 Task: Edit the buffer time to 1 hour 30 minutes after the event.
Action: Mouse moved to (553, 326)
Screenshot: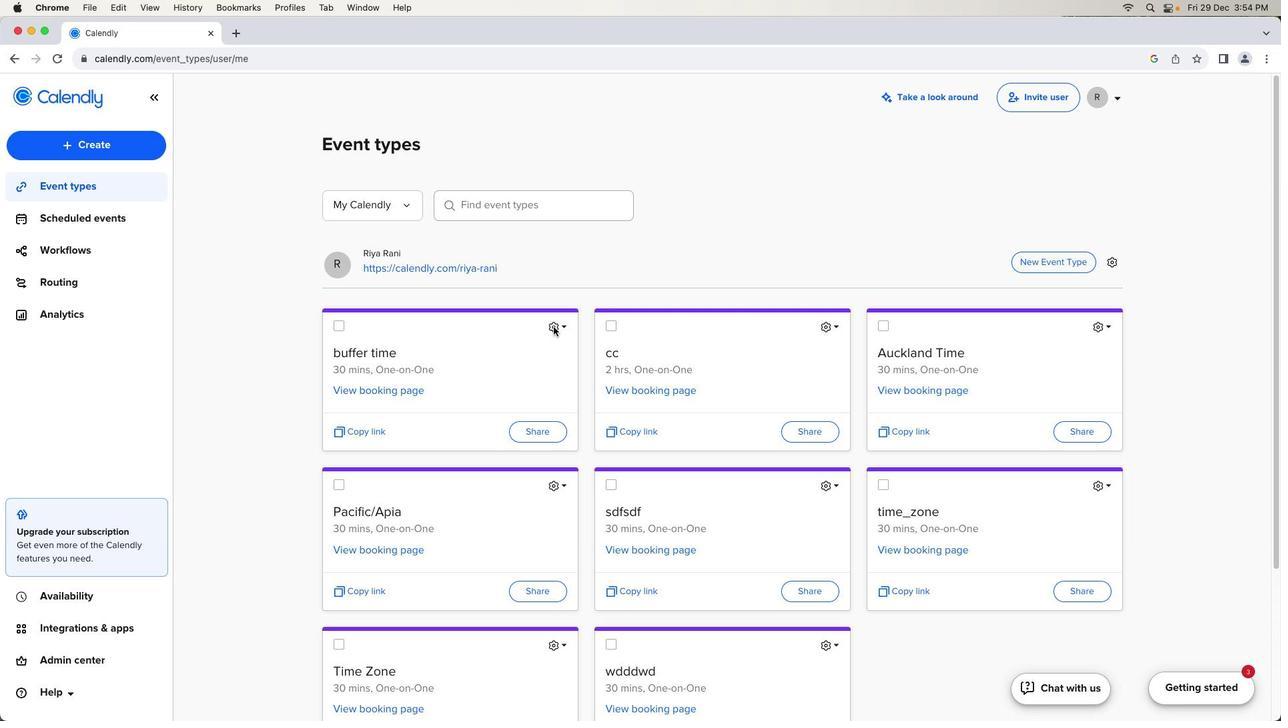 
Action: Mouse pressed left at (553, 326)
Screenshot: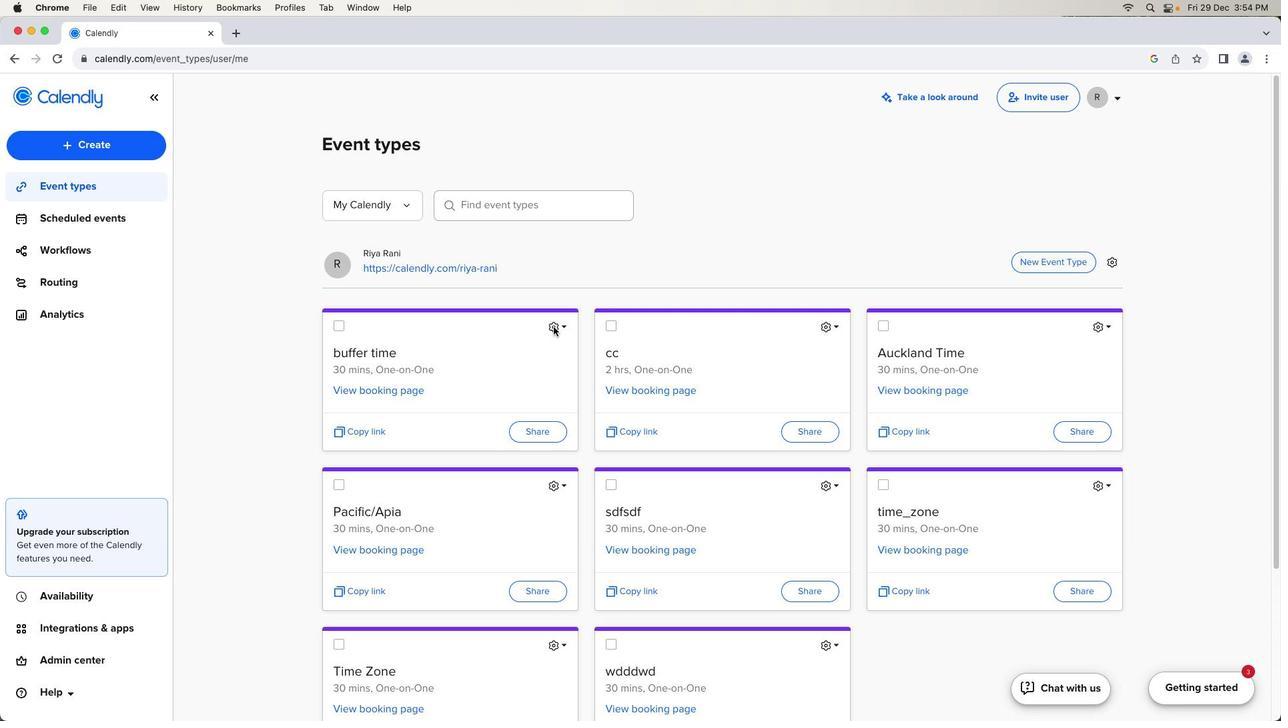 
Action: Mouse pressed left at (553, 326)
Screenshot: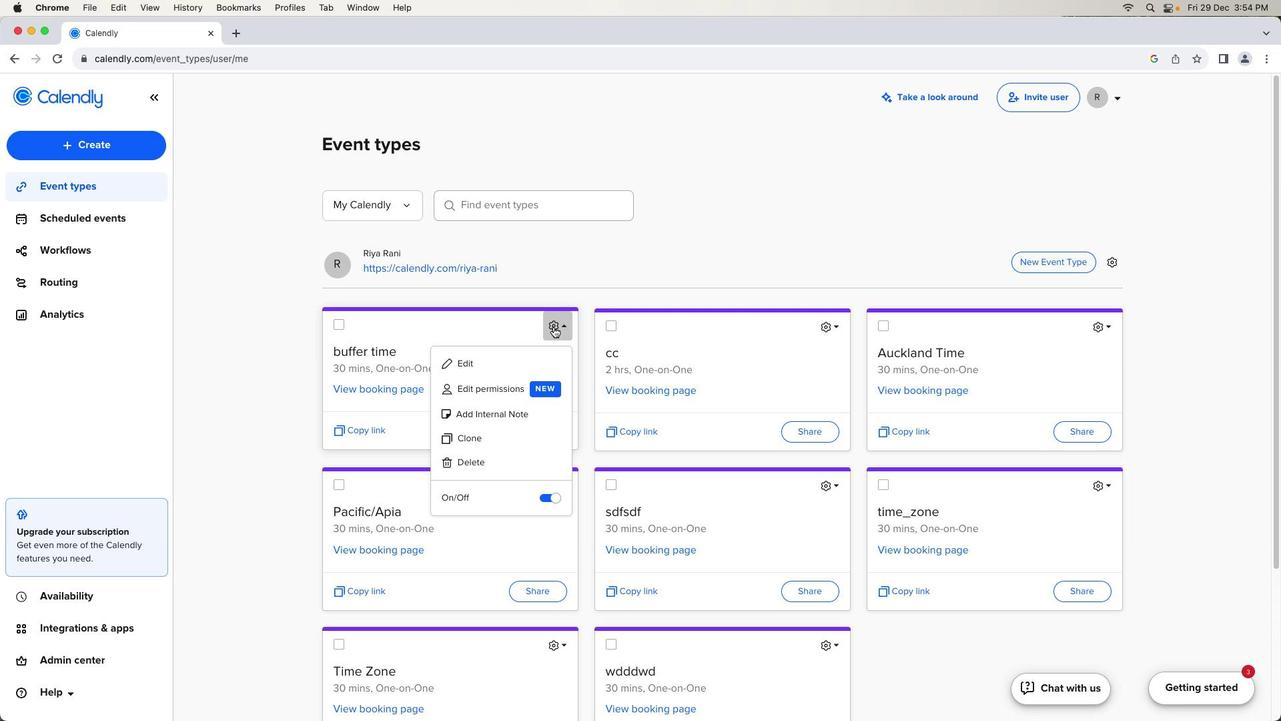 
Action: Mouse moved to (509, 363)
Screenshot: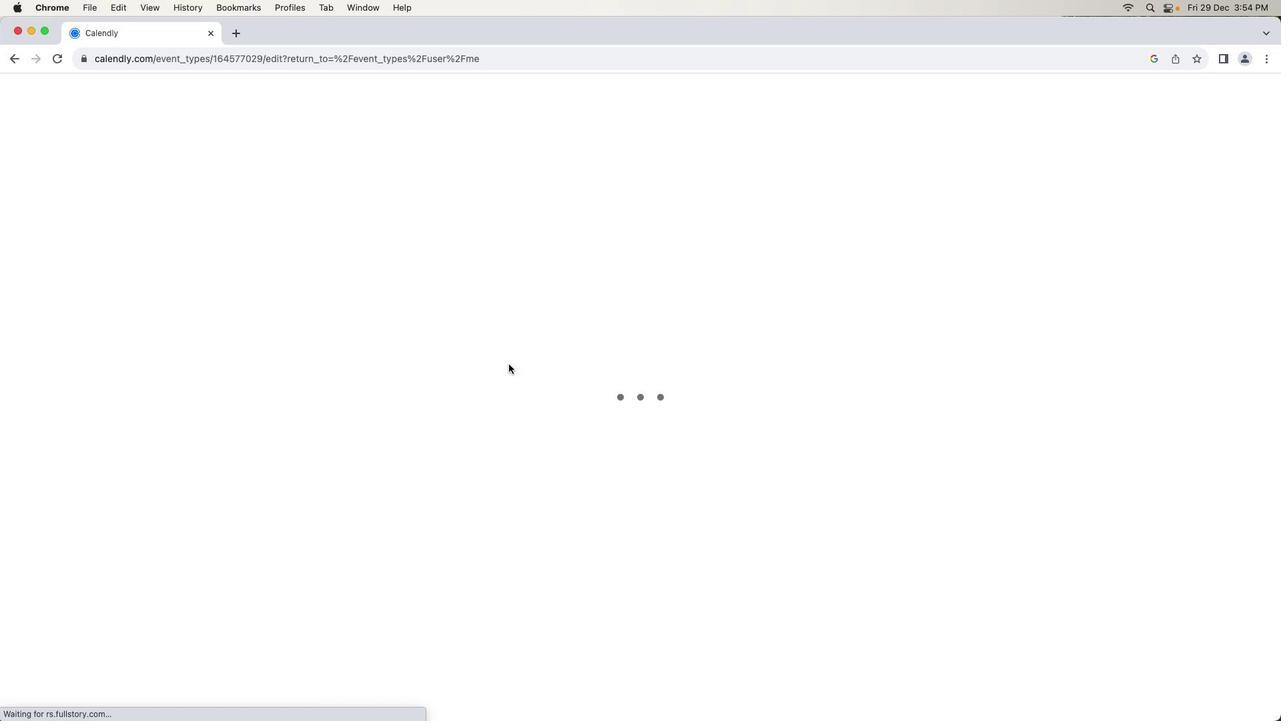 
Action: Mouse pressed left at (509, 363)
Screenshot: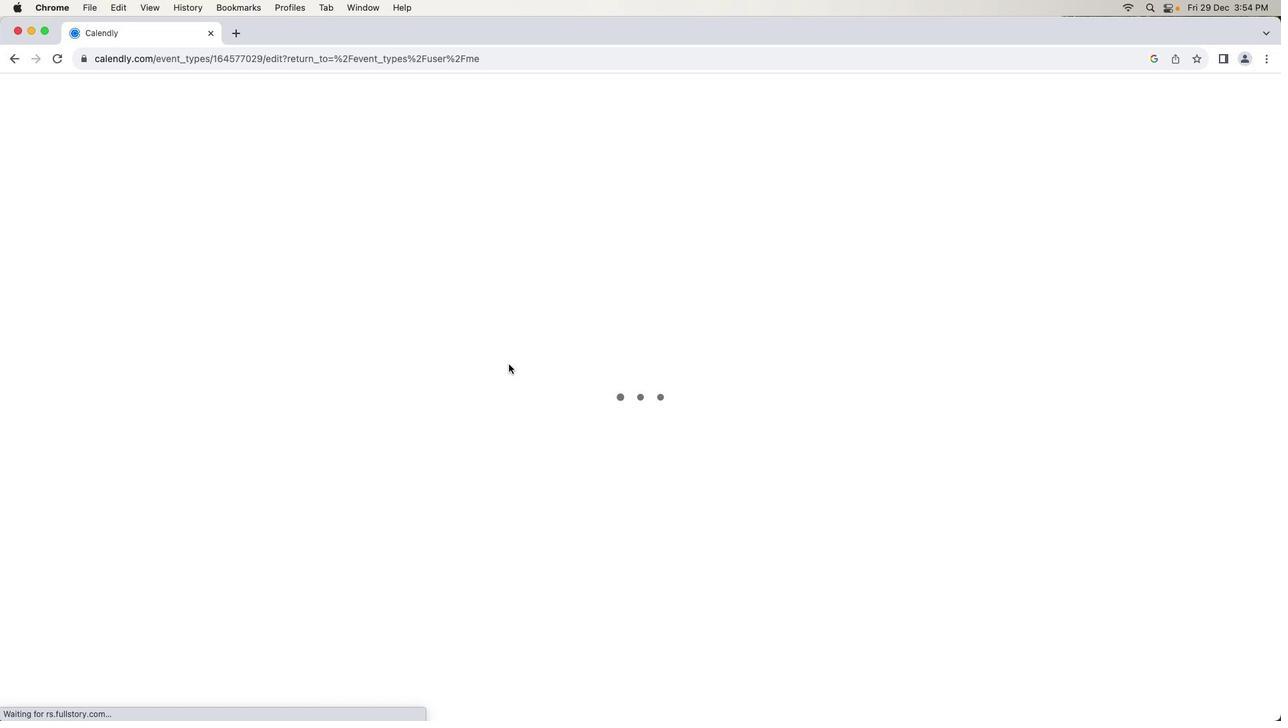 
Action: Mouse moved to (244, 401)
Screenshot: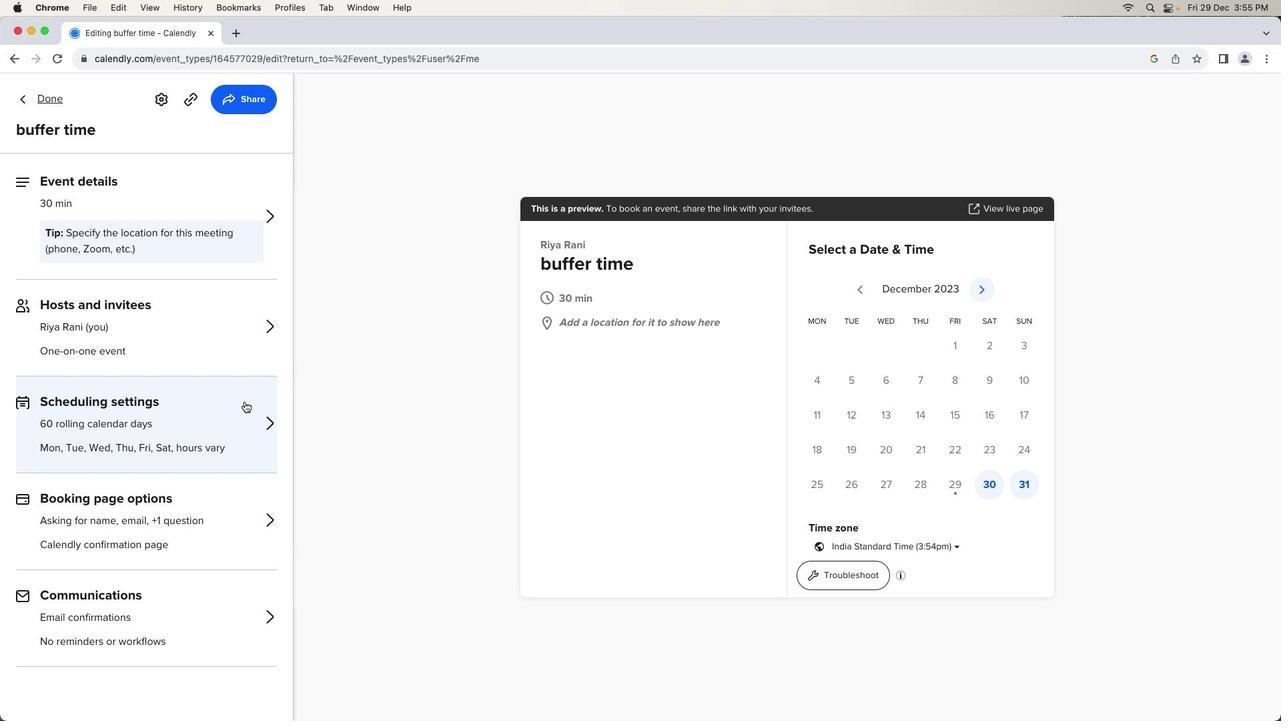
Action: Mouse pressed left at (244, 401)
Screenshot: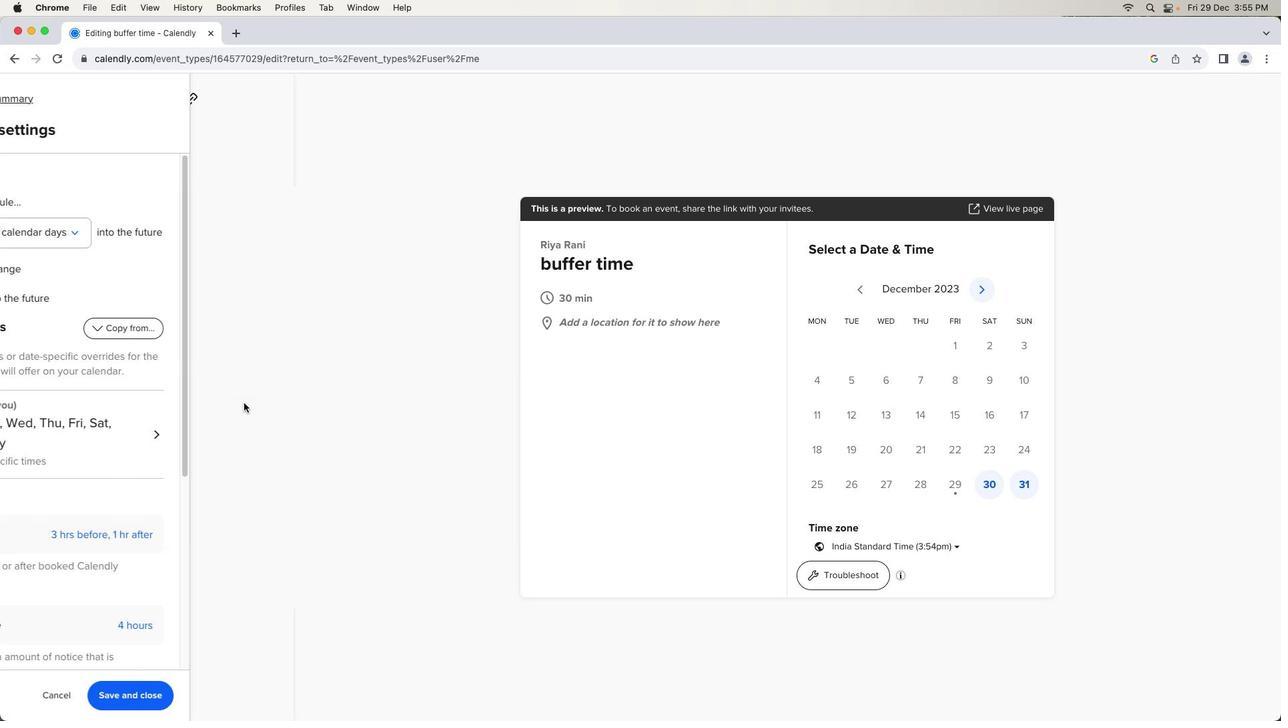
Action: Mouse moved to (62, 532)
Screenshot: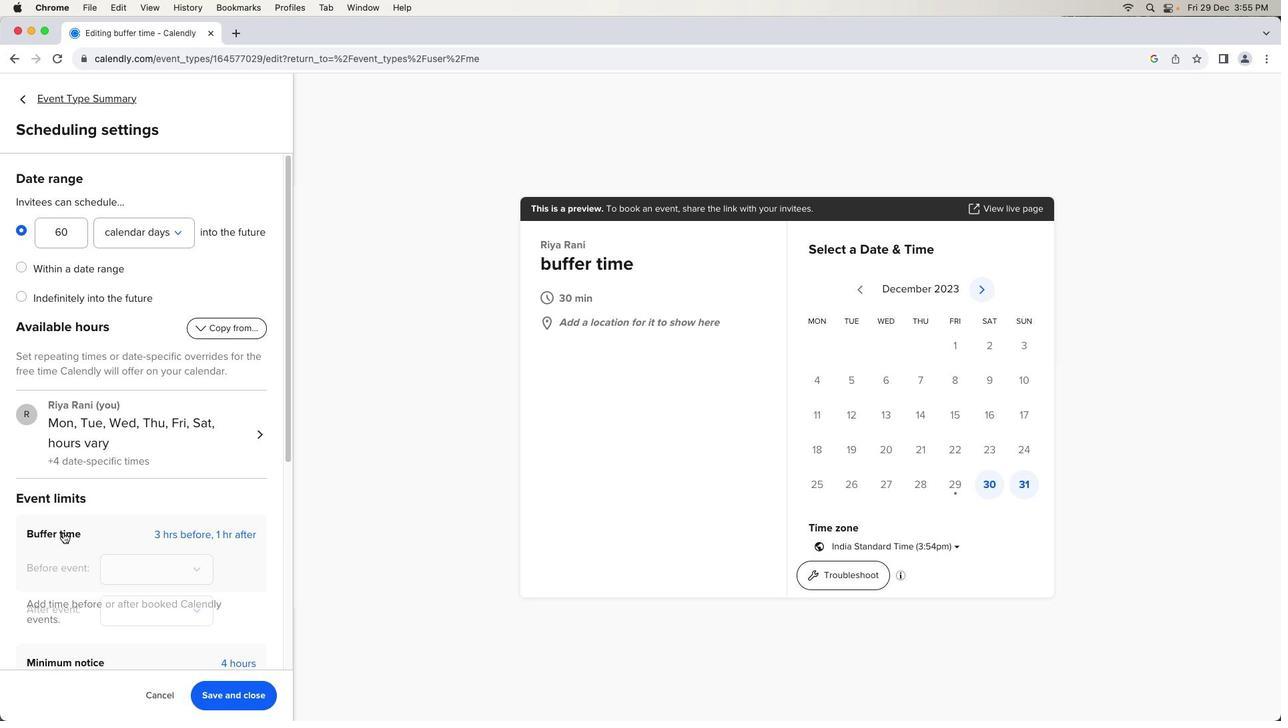 
Action: Mouse pressed left at (62, 532)
Screenshot: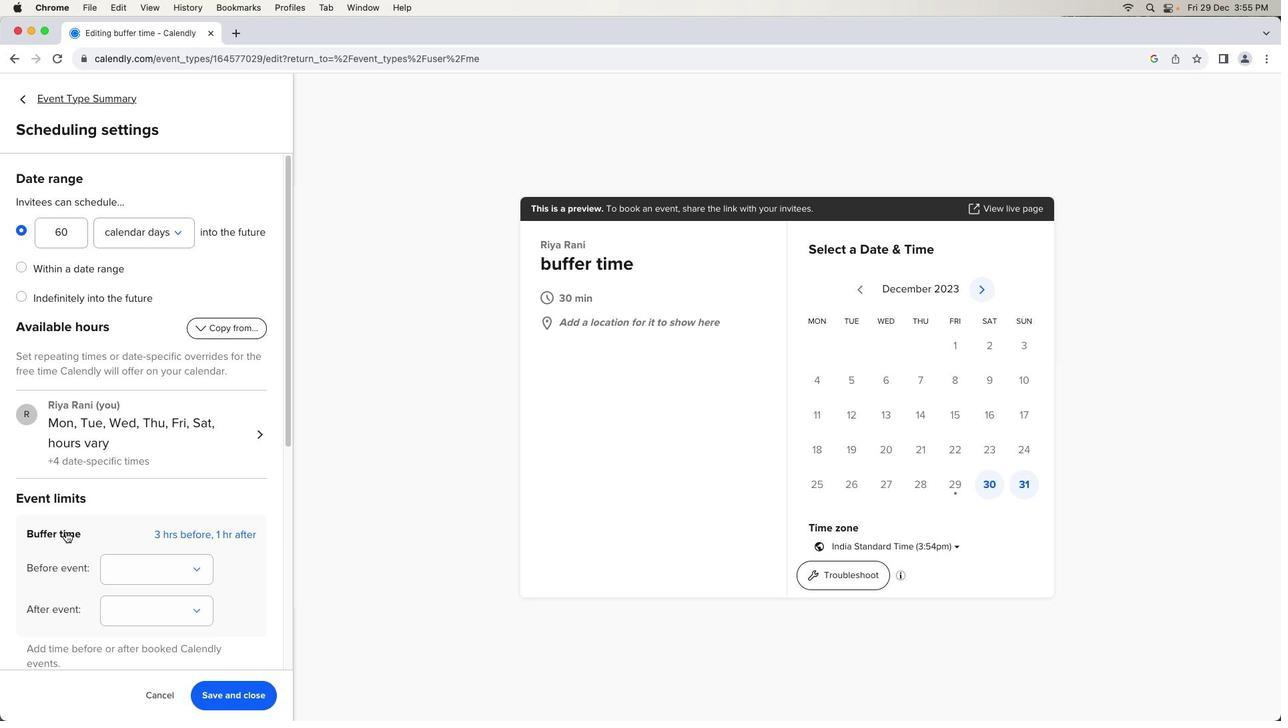 
Action: Mouse moved to (192, 611)
Screenshot: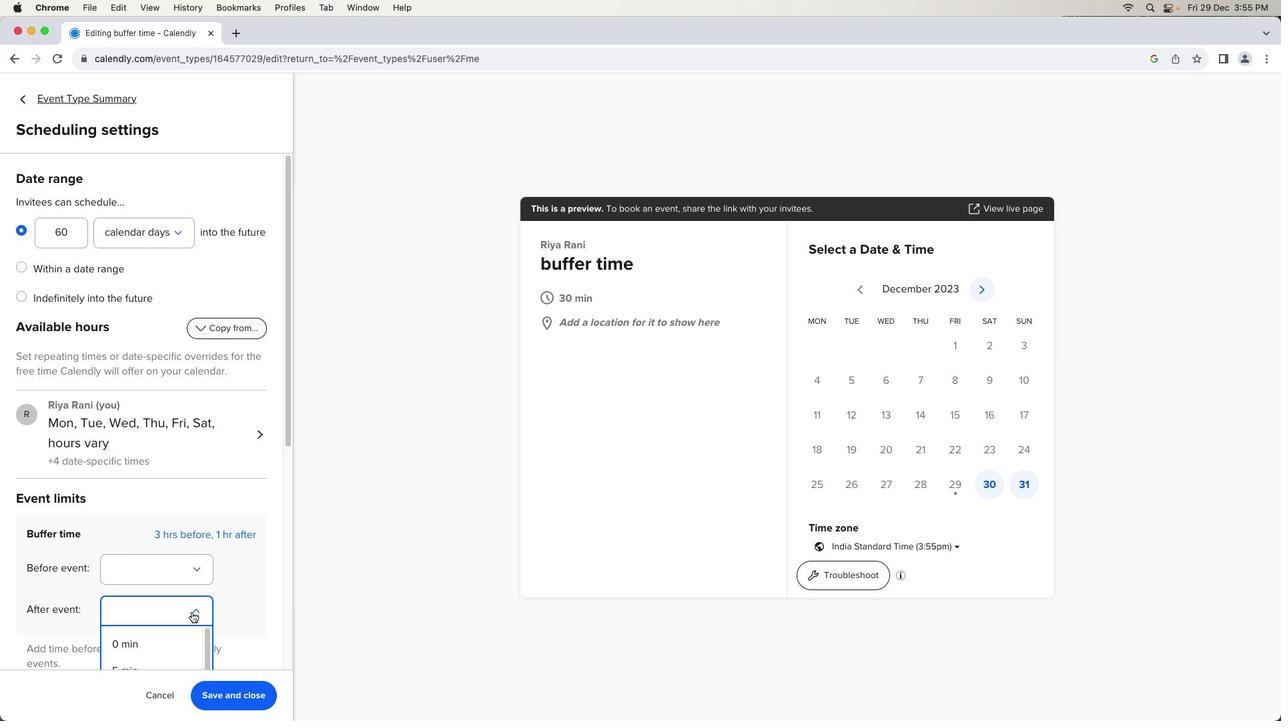 
Action: Mouse pressed left at (192, 611)
Screenshot: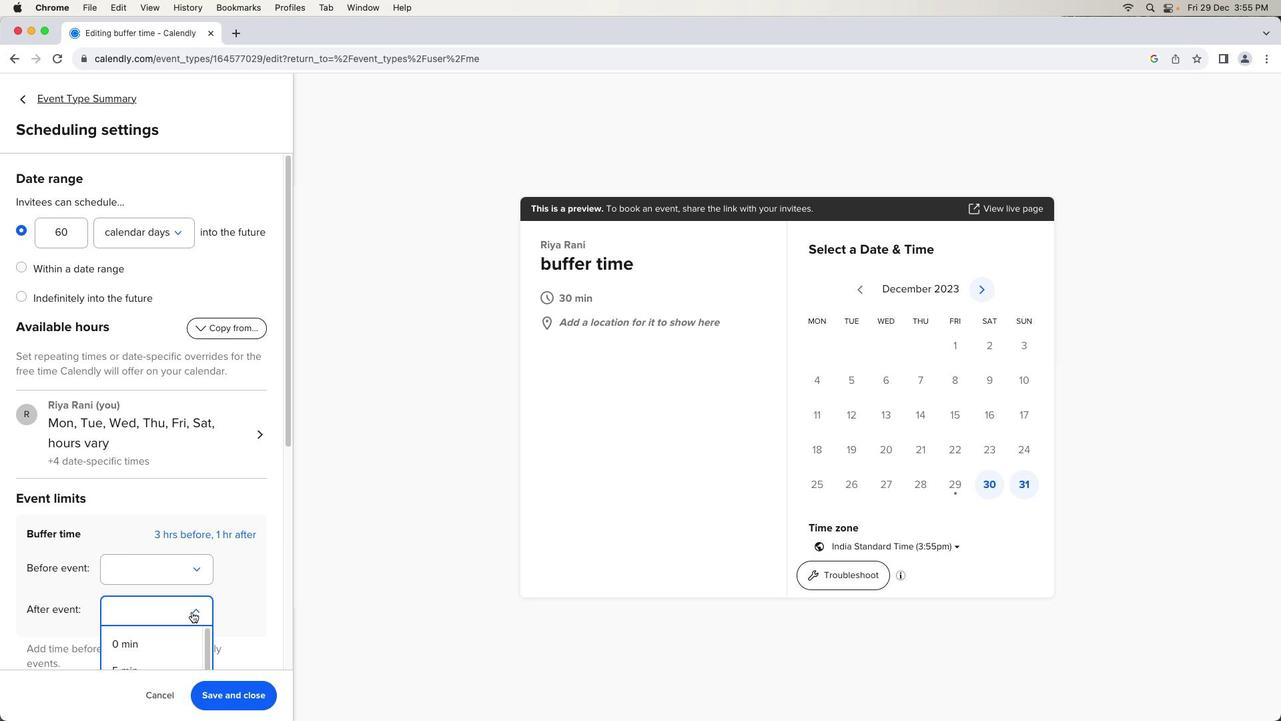 
Action: Mouse moved to (184, 615)
Screenshot: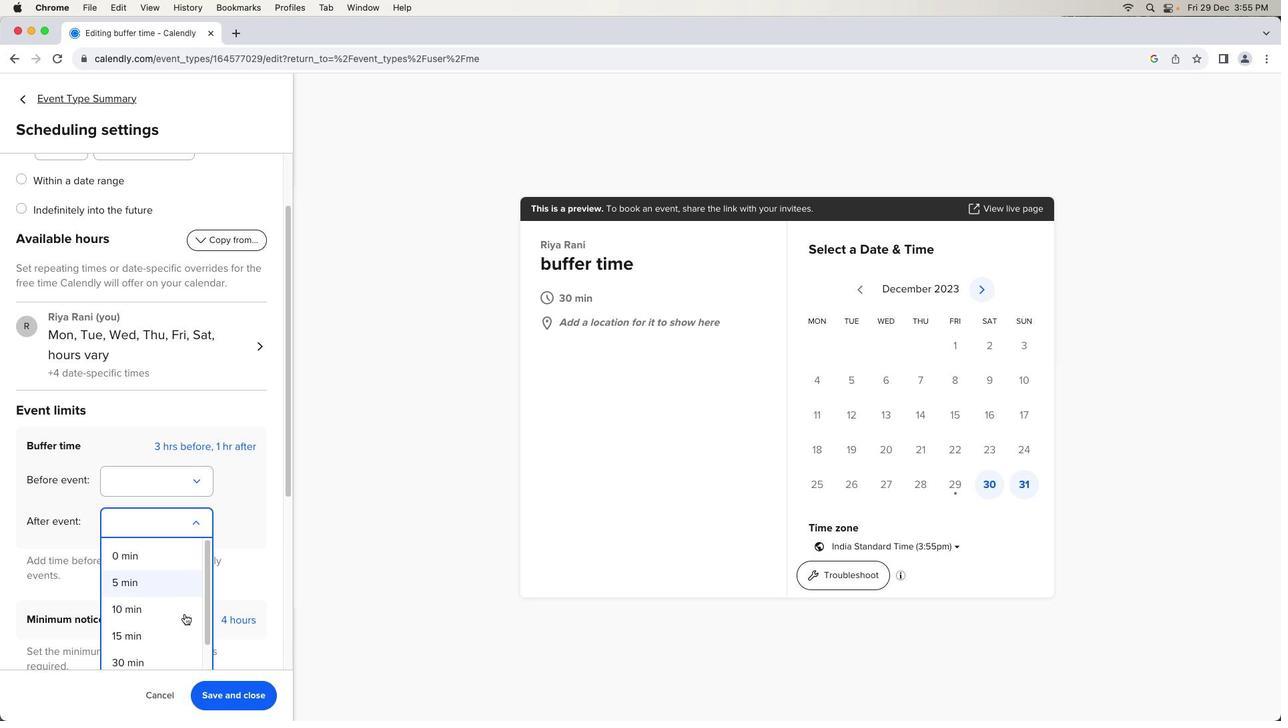 
Action: Mouse scrolled (184, 615) with delta (0, 0)
Screenshot: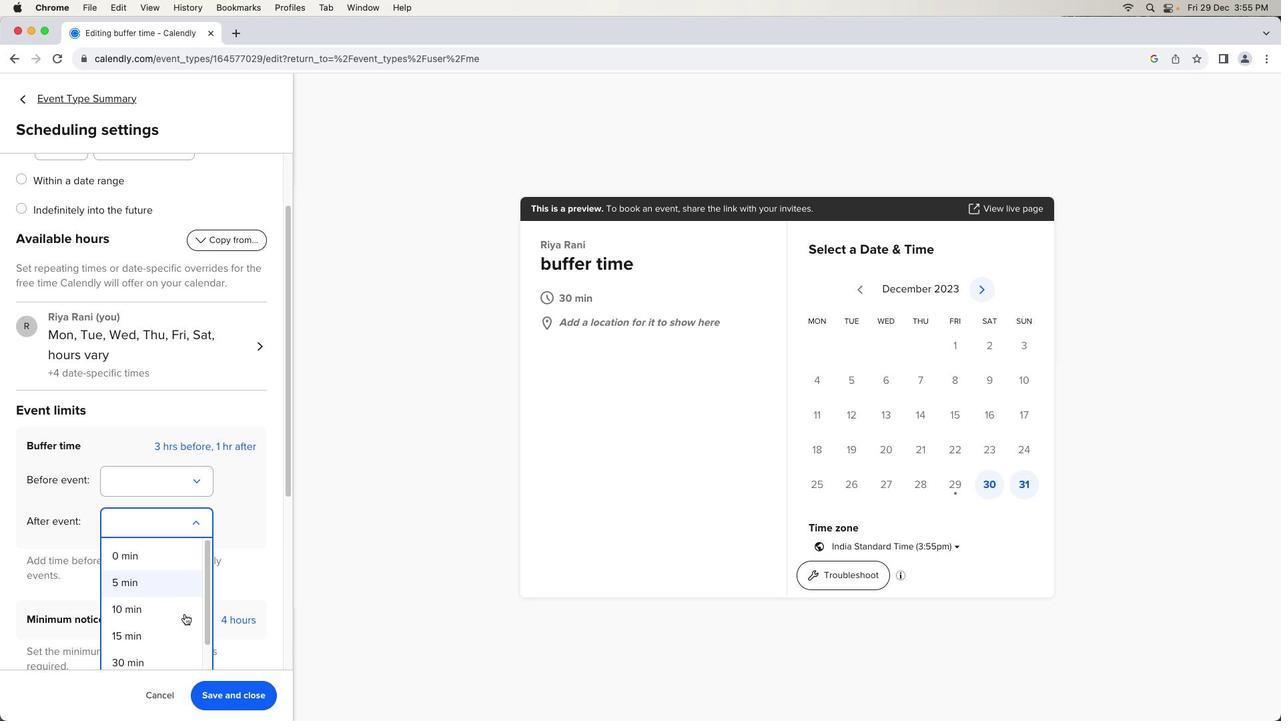
Action: Mouse moved to (184, 614)
Screenshot: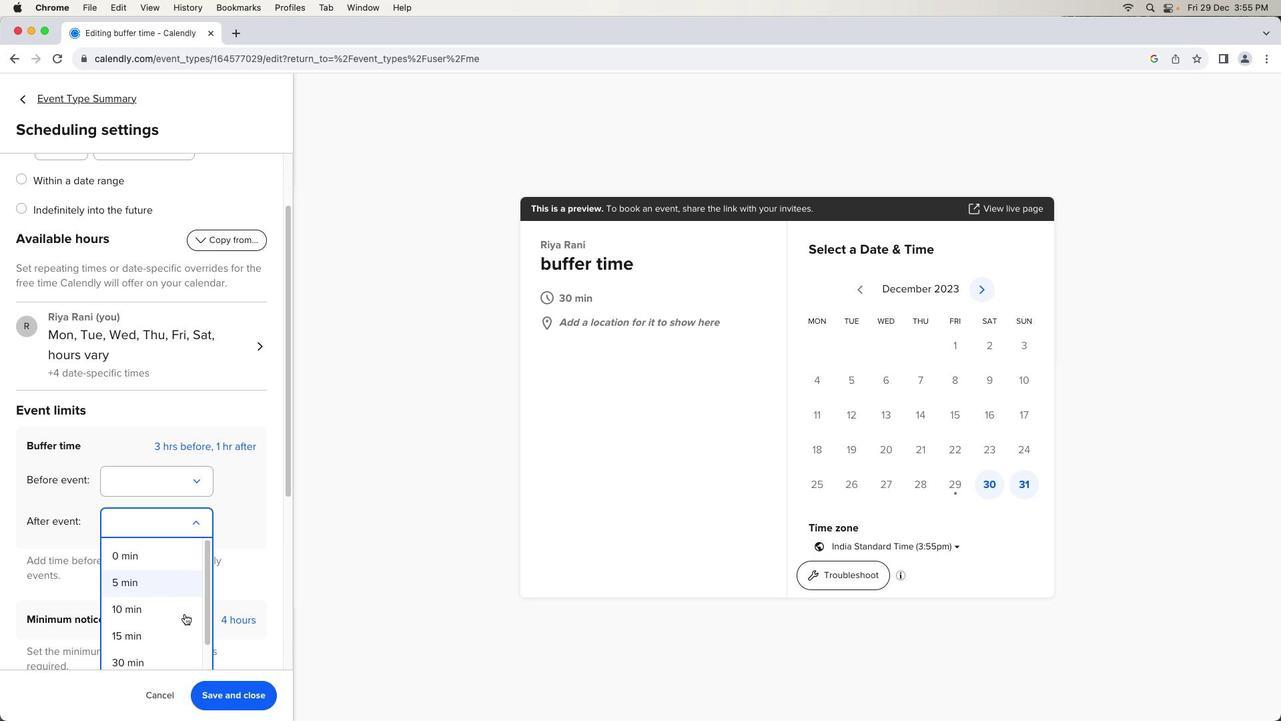 
Action: Mouse scrolled (184, 614) with delta (0, 0)
Screenshot: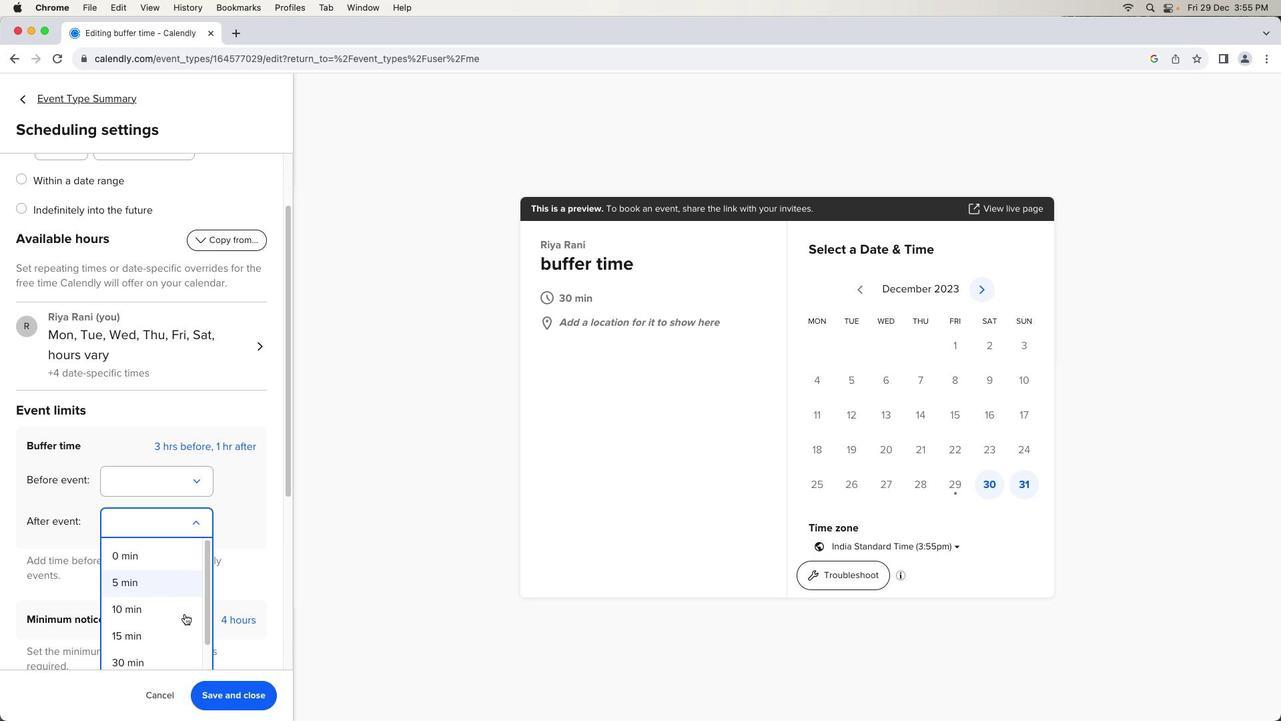 
Action: Mouse moved to (184, 614)
Screenshot: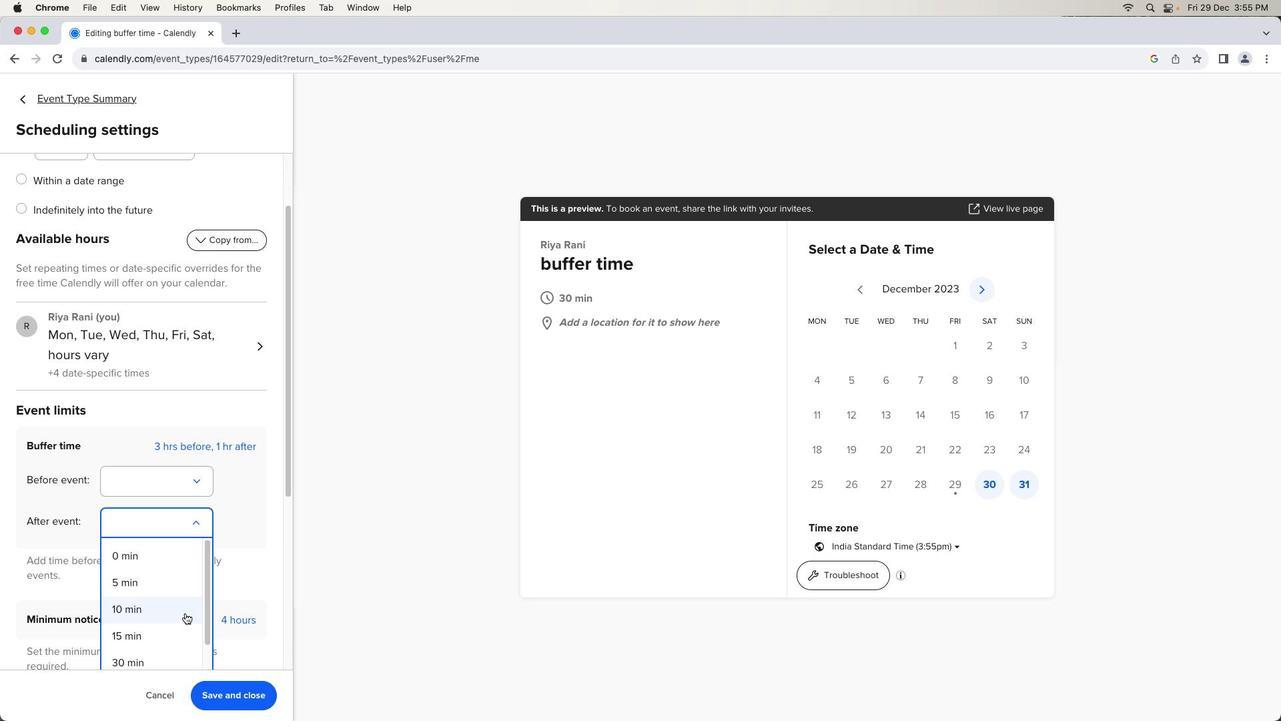 
Action: Mouse scrolled (184, 614) with delta (0, -1)
Screenshot: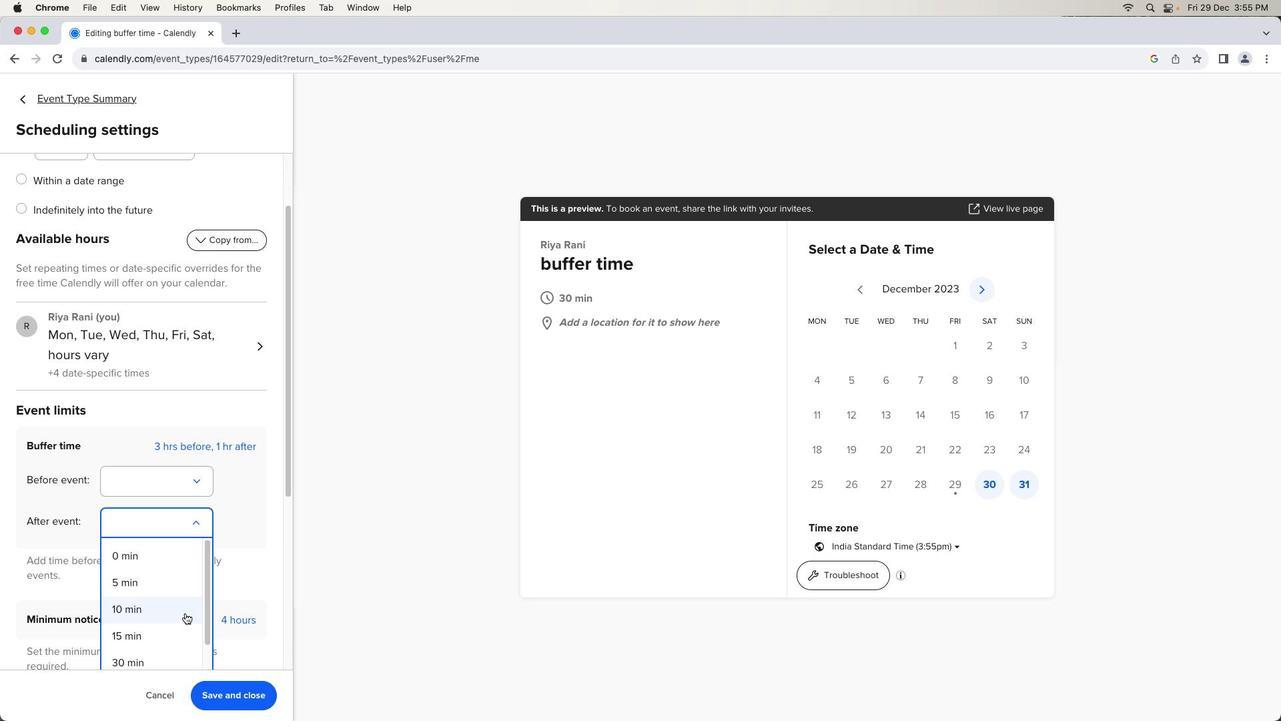 
Action: Mouse moved to (184, 612)
Screenshot: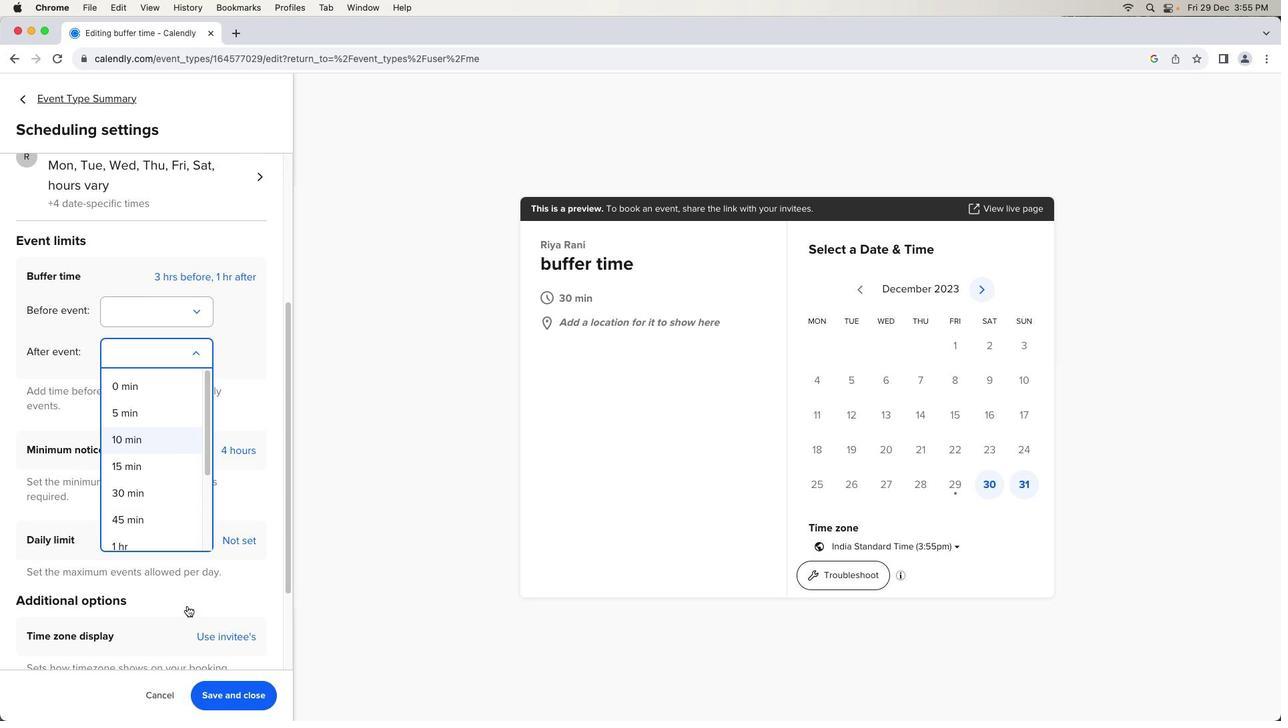 
Action: Mouse scrolled (184, 612) with delta (0, 0)
Screenshot: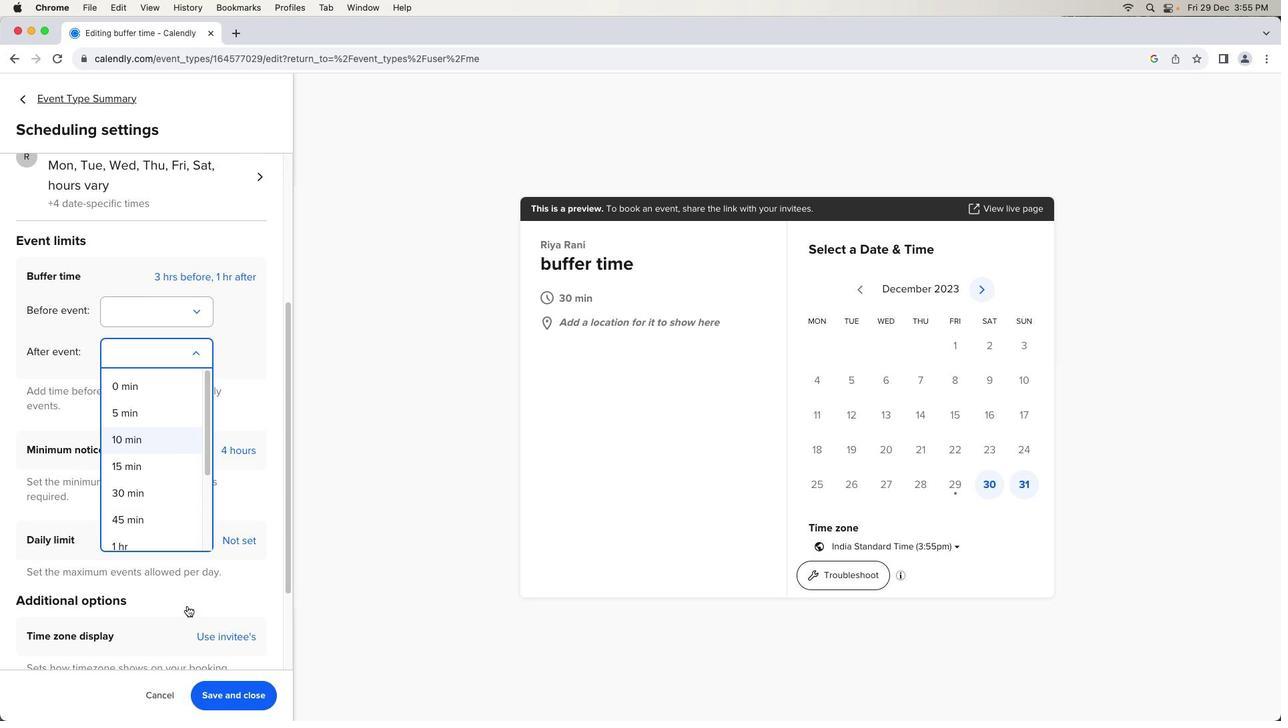 
Action: Mouse moved to (186, 608)
Screenshot: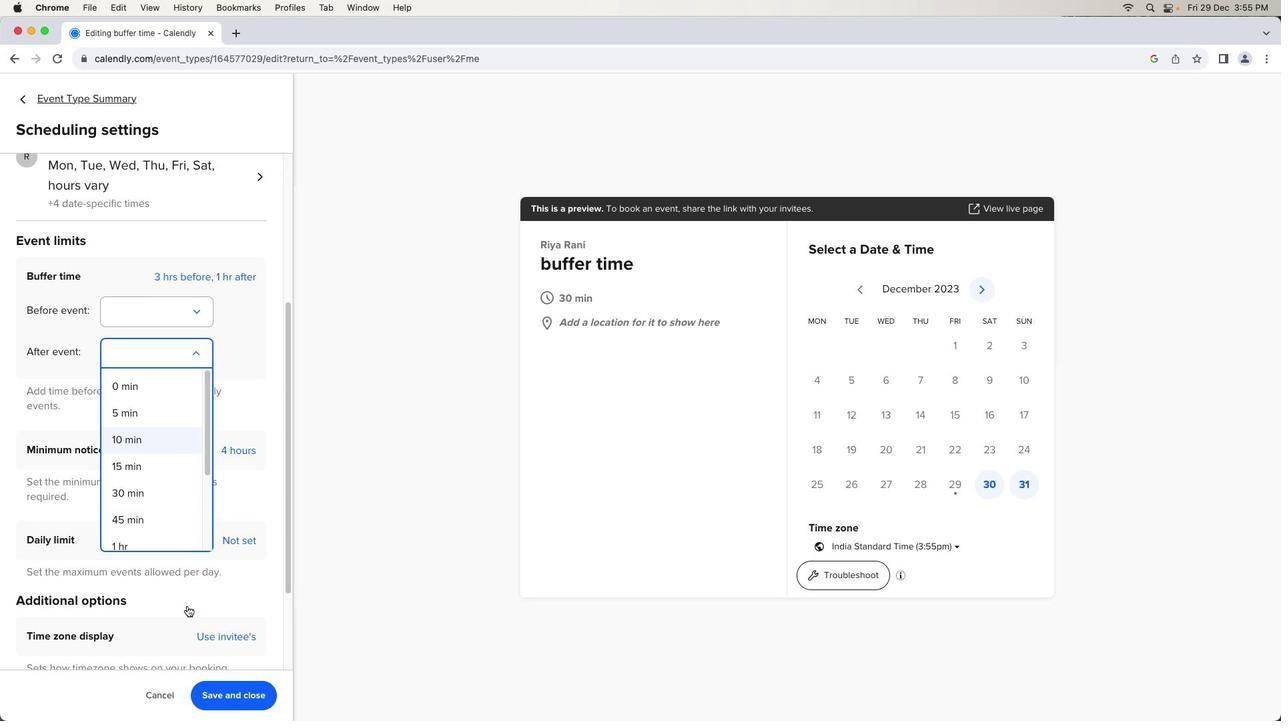 
Action: Mouse scrolled (186, 608) with delta (0, 0)
Screenshot: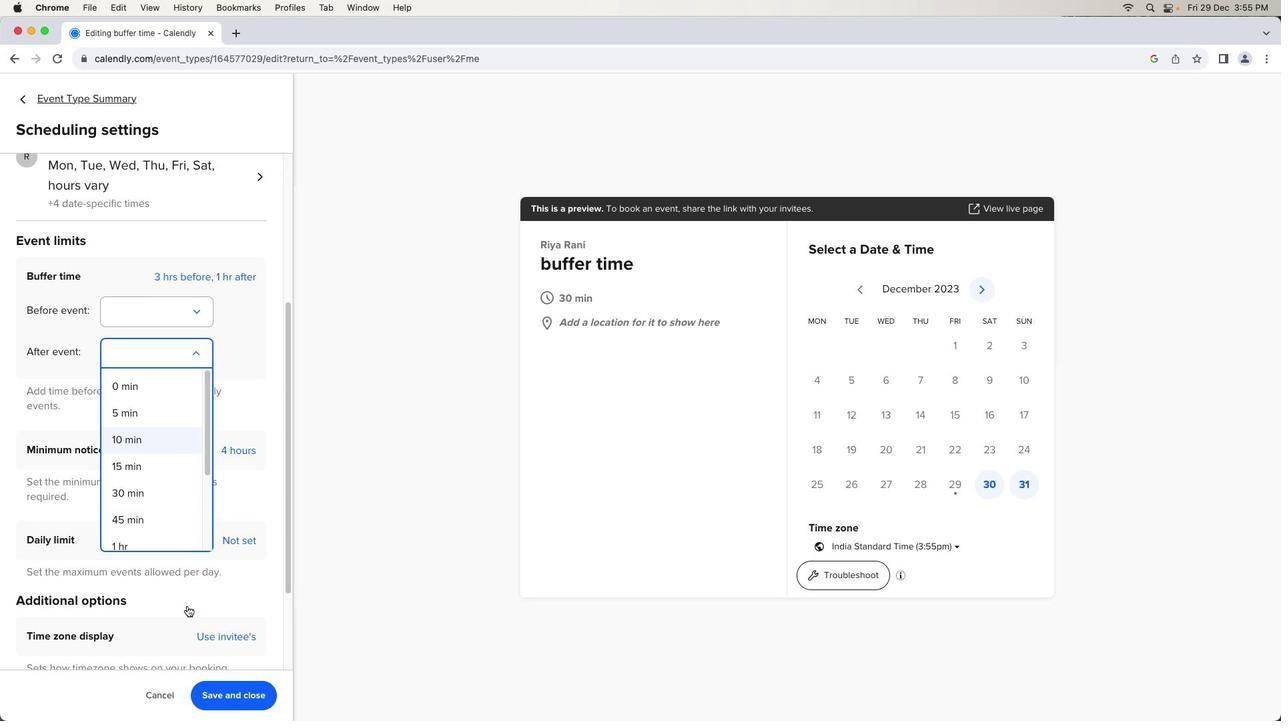 
Action: Mouse moved to (186, 606)
Screenshot: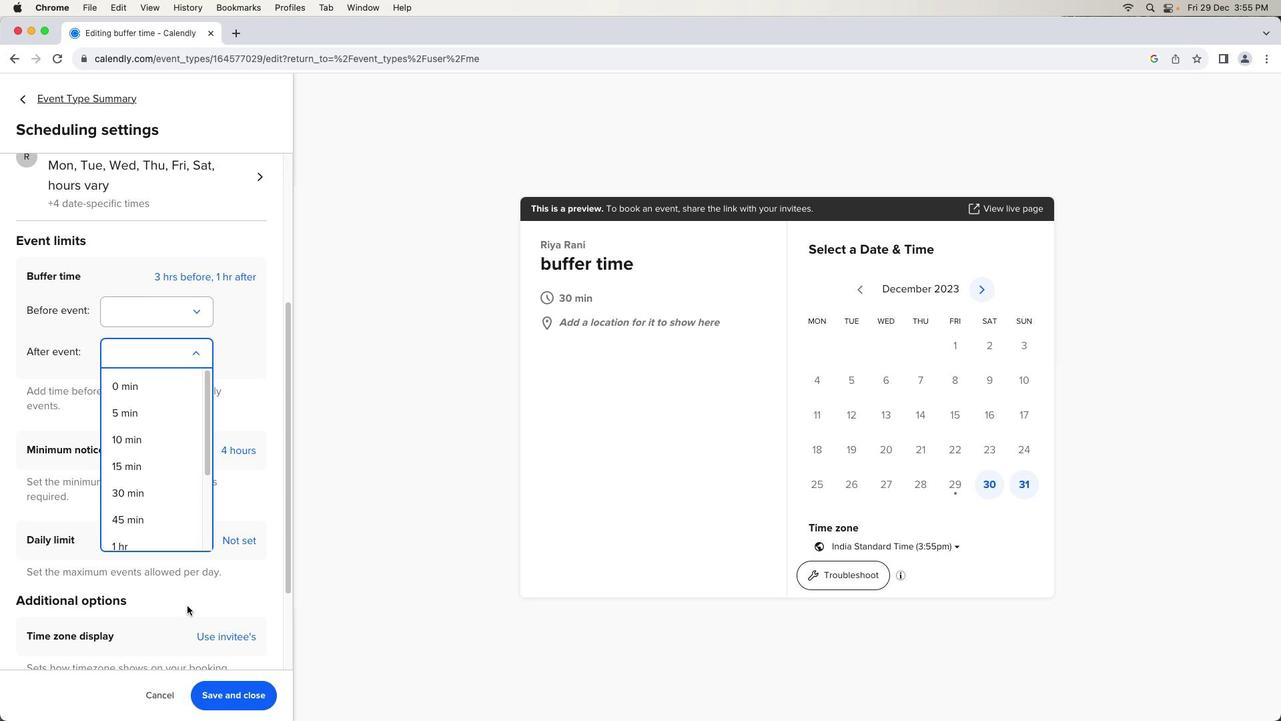 
Action: Mouse scrolled (186, 606) with delta (0, -1)
Screenshot: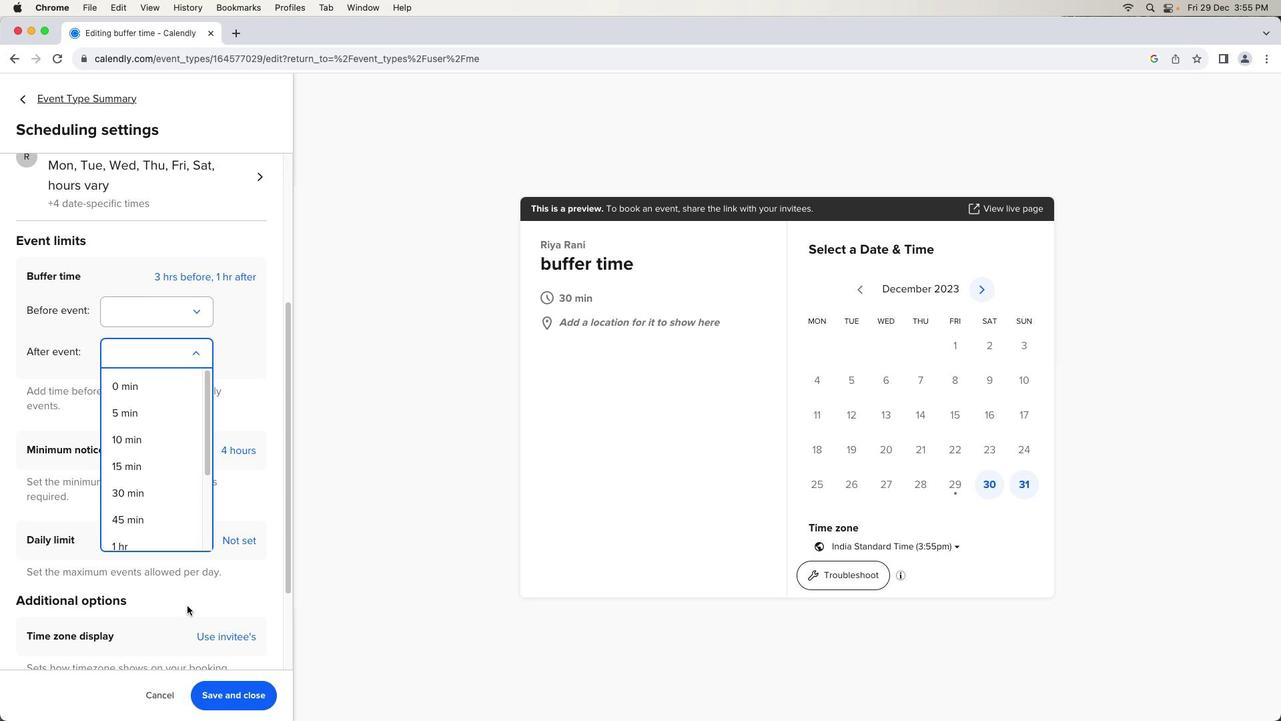 
Action: Mouse moved to (186, 606)
Screenshot: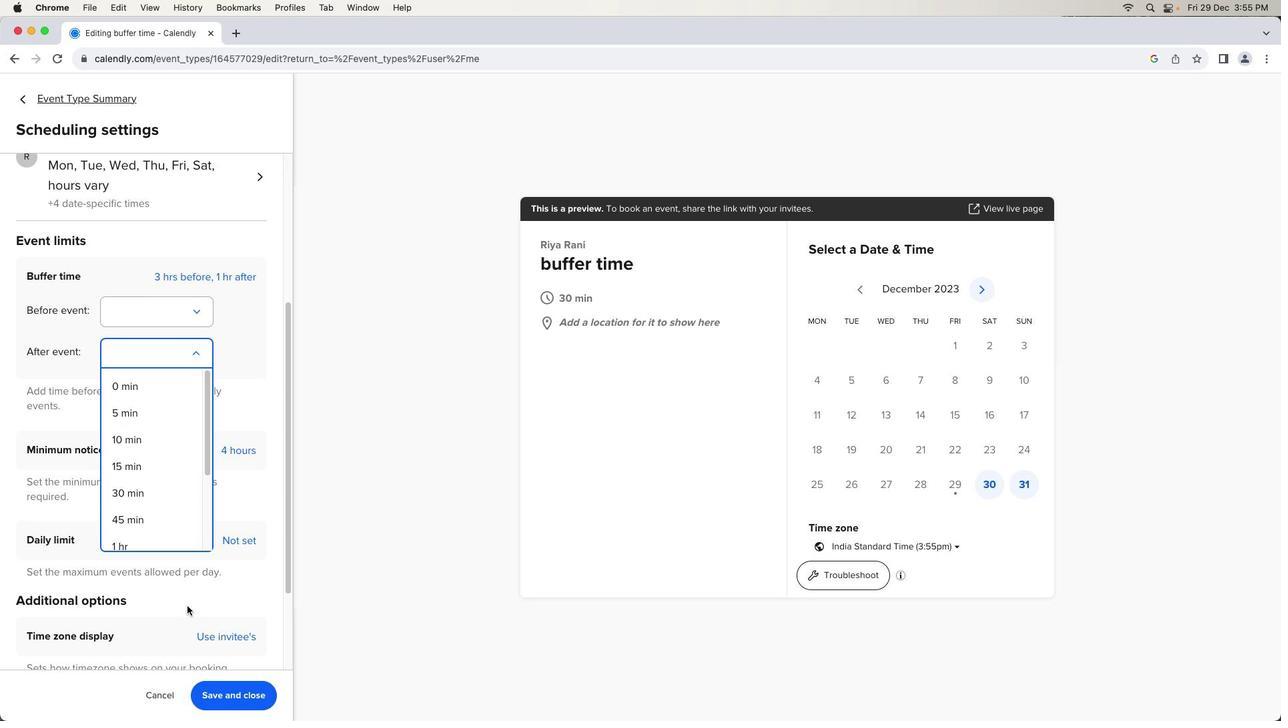 
Action: Mouse scrolled (186, 606) with delta (0, -2)
Screenshot: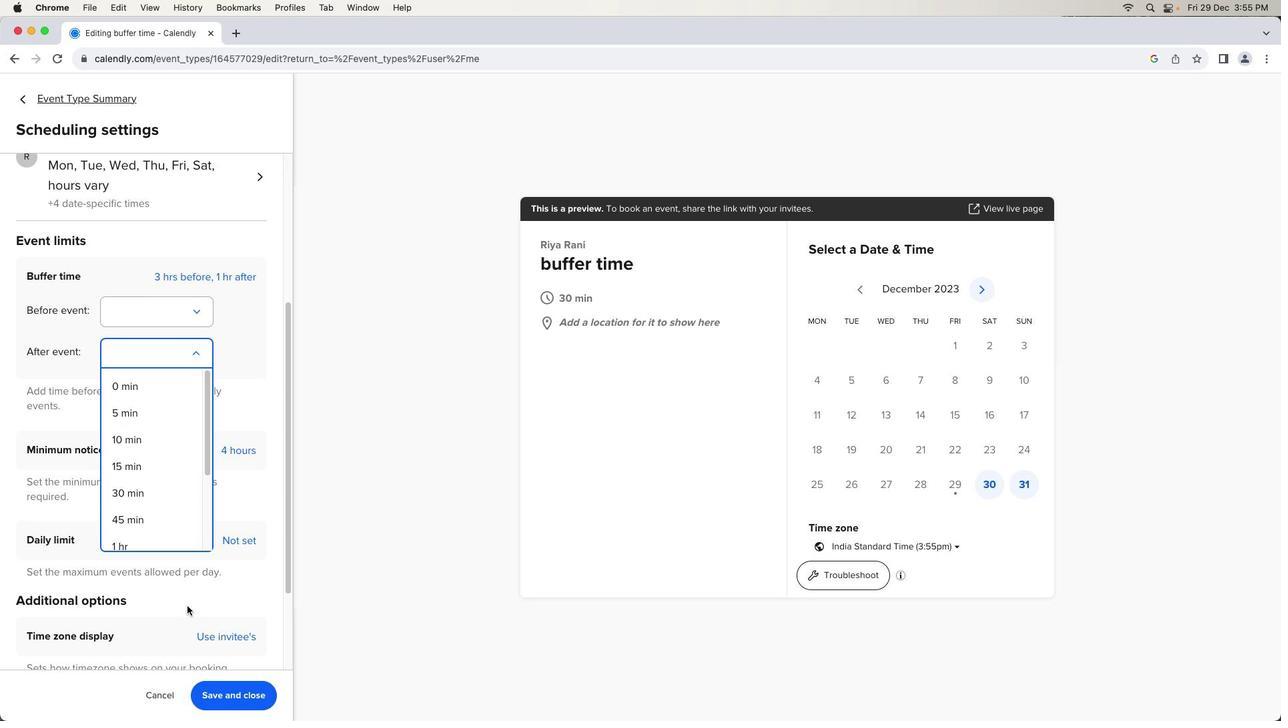 
Action: Mouse moved to (134, 522)
Screenshot: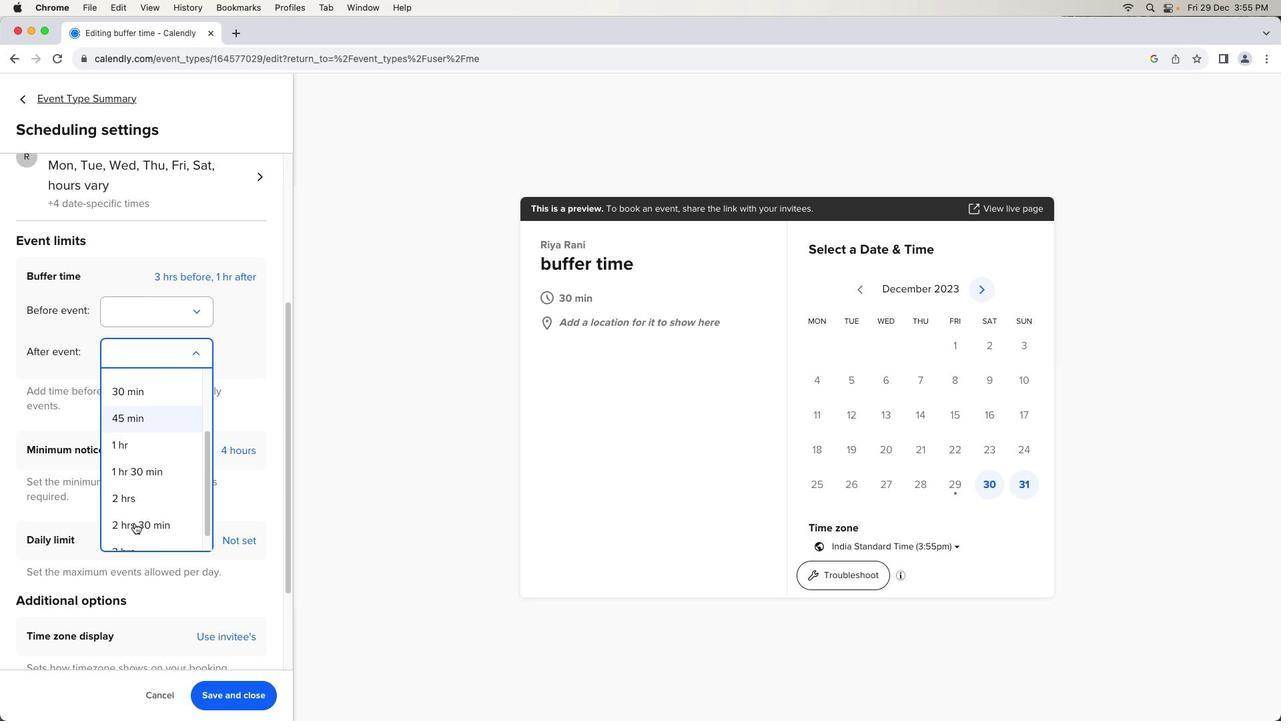 
Action: Mouse scrolled (134, 522) with delta (0, 0)
Screenshot: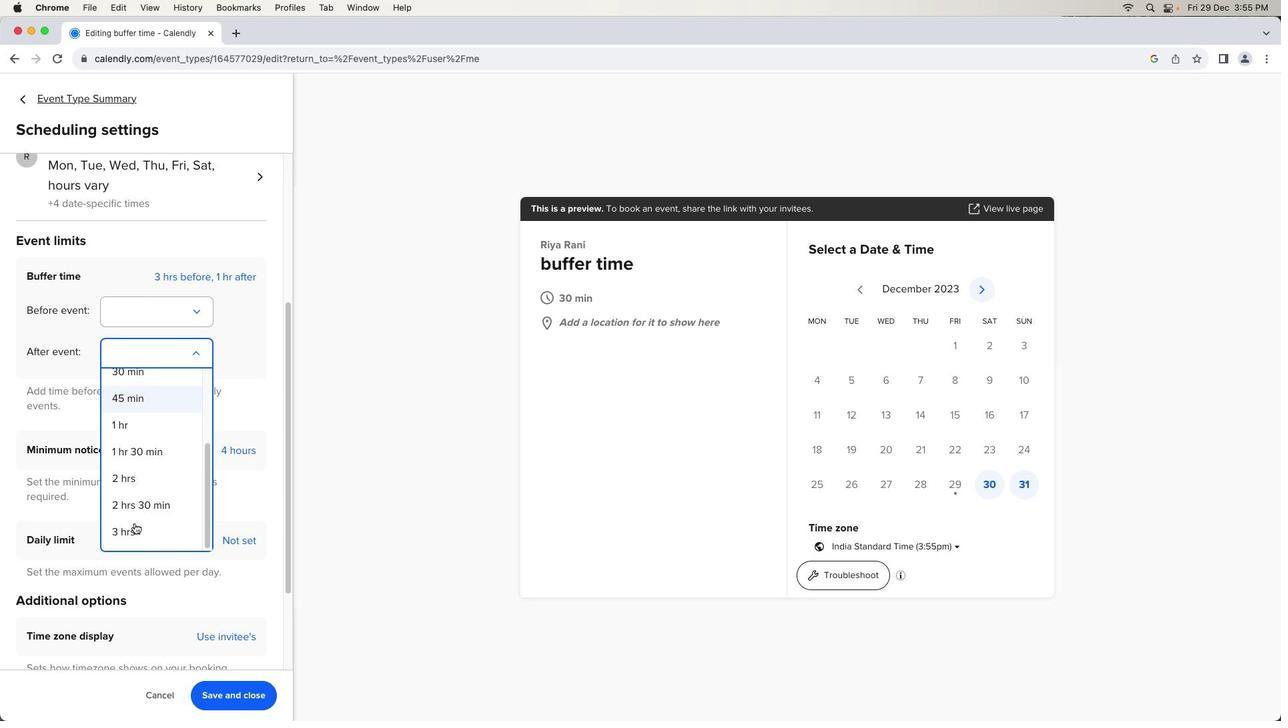 
Action: Mouse scrolled (134, 522) with delta (0, 0)
Screenshot: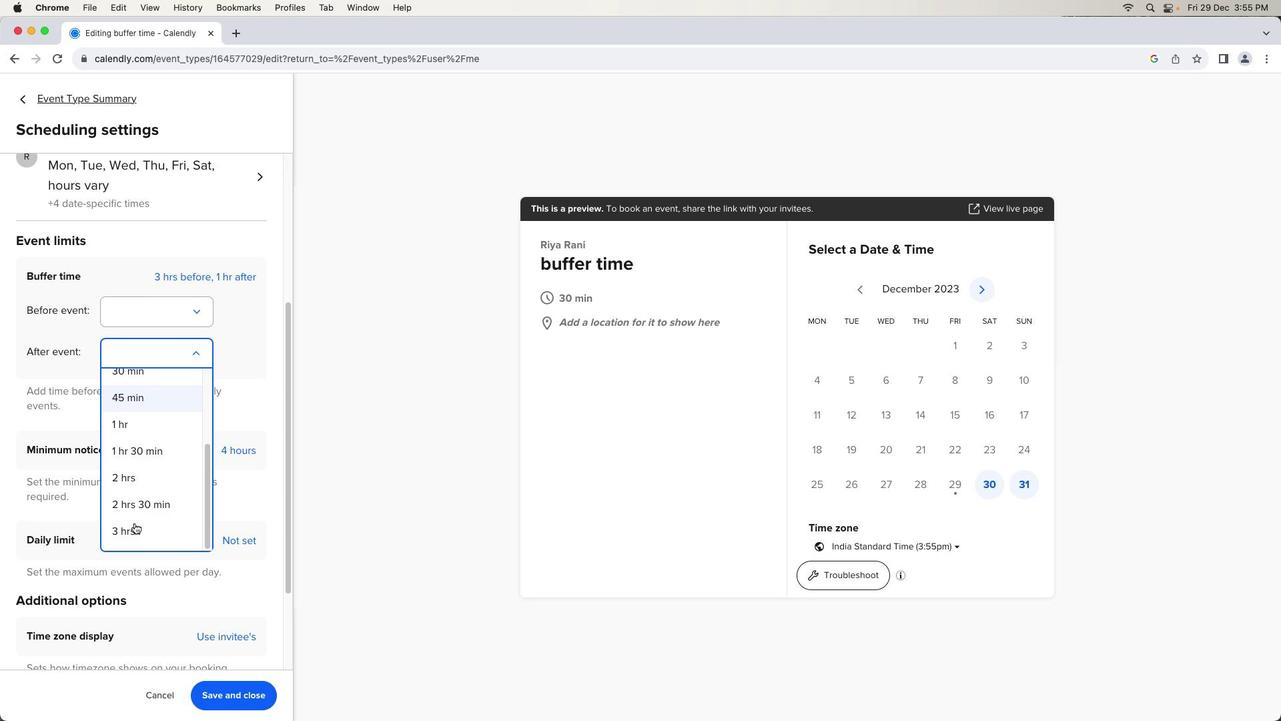 
Action: Mouse scrolled (134, 522) with delta (0, 0)
Screenshot: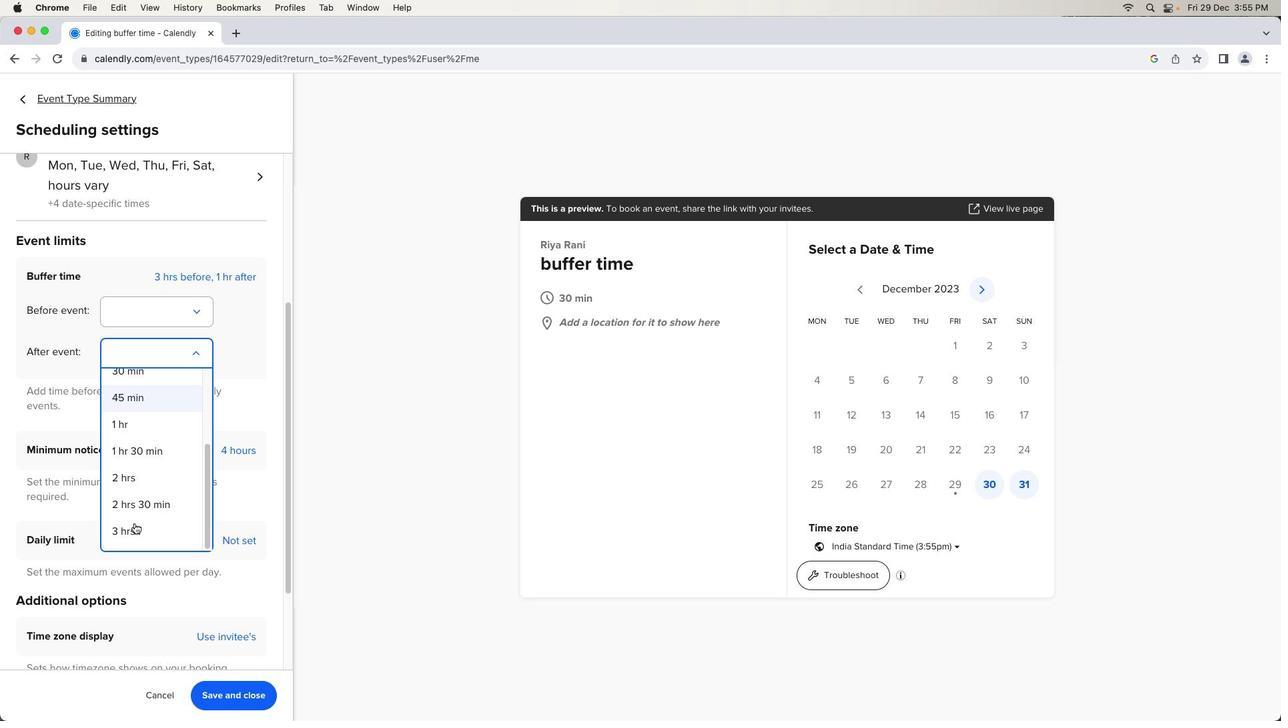 
Action: Mouse scrolled (134, 522) with delta (0, -1)
Screenshot: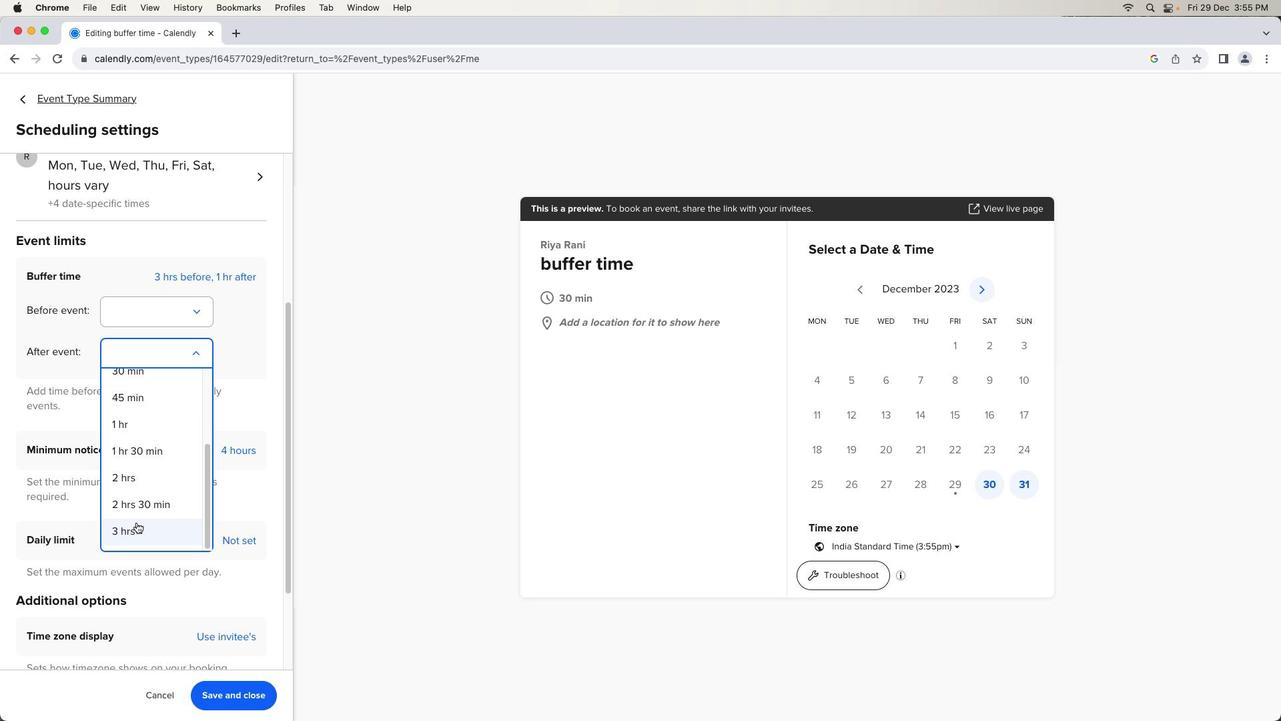 
Action: Mouse moved to (164, 450)
Screenshot: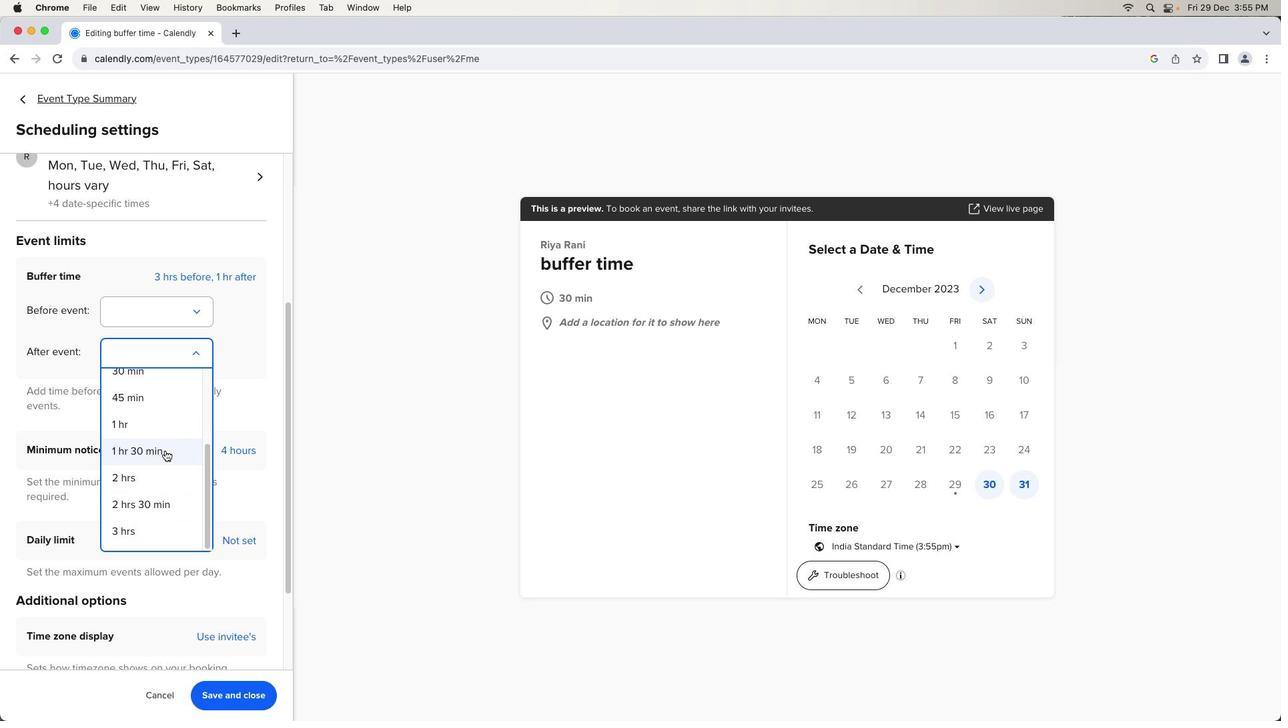 
Action: Mouse pressed left at (164, 450)
Screenshot: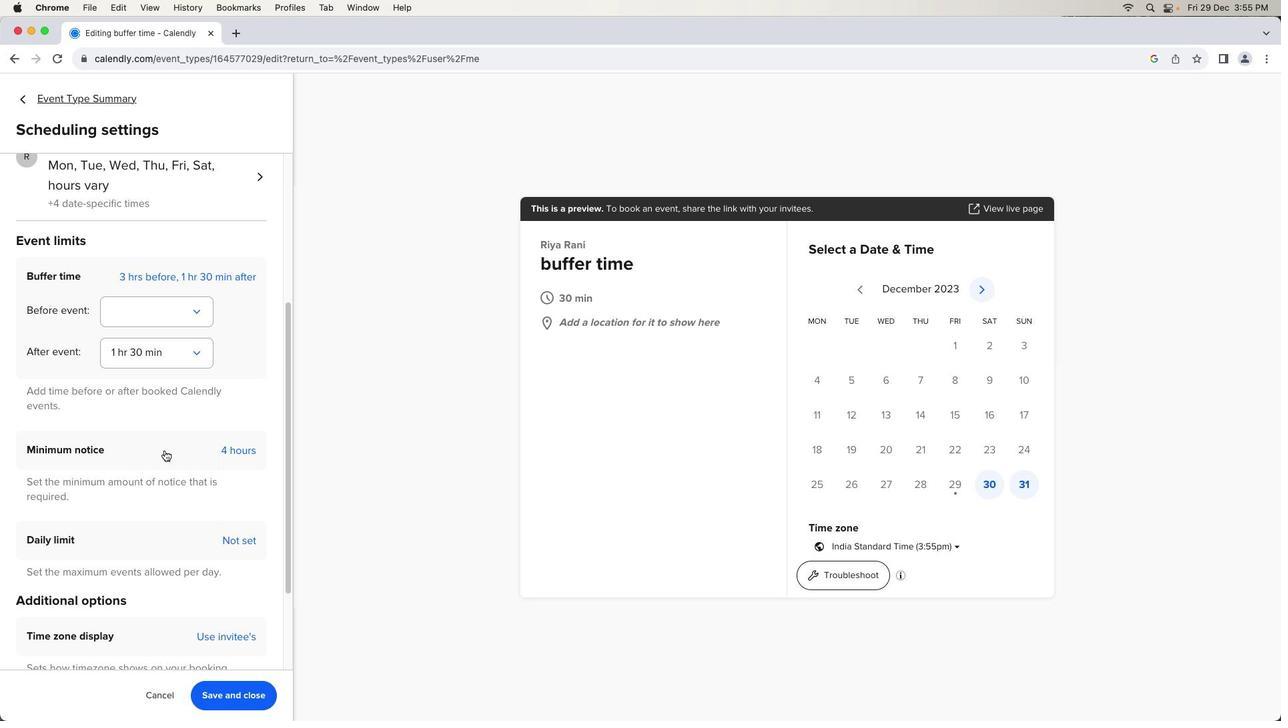 
Action: Mouse moved to (237, 695)
Screenshot: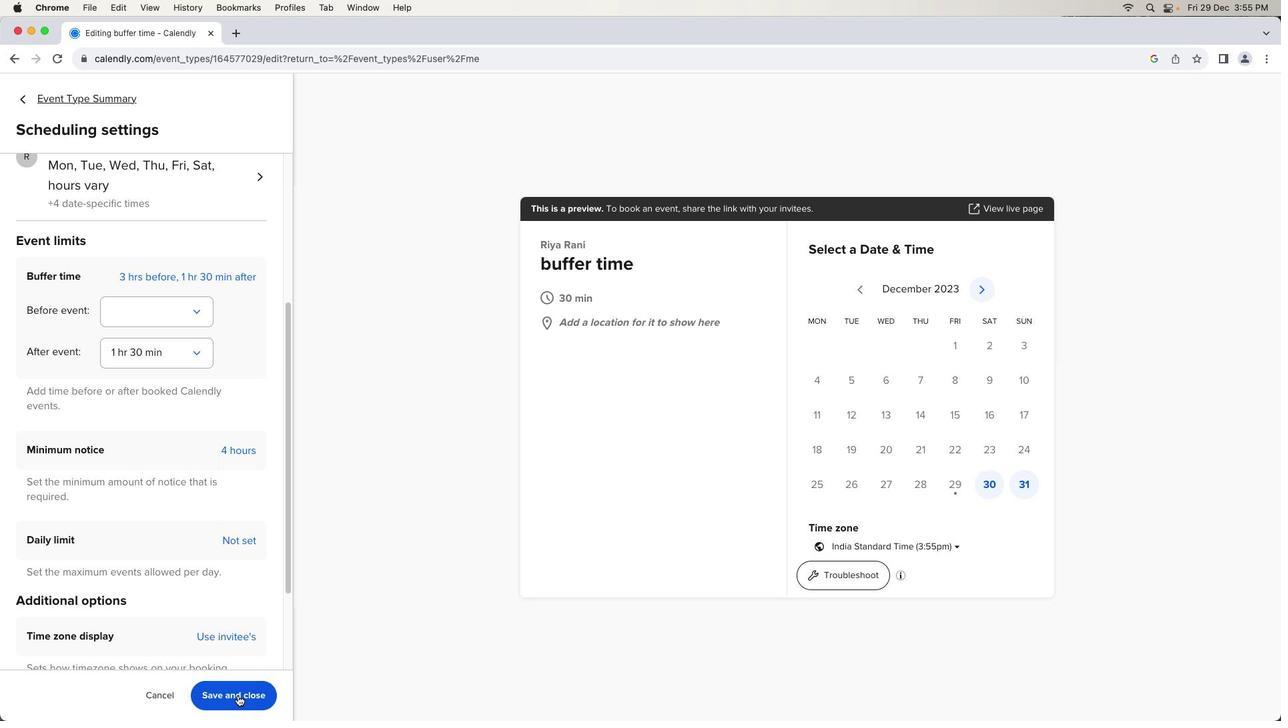 
Action: Mouse pressed left at (237, 695)
Screenshot: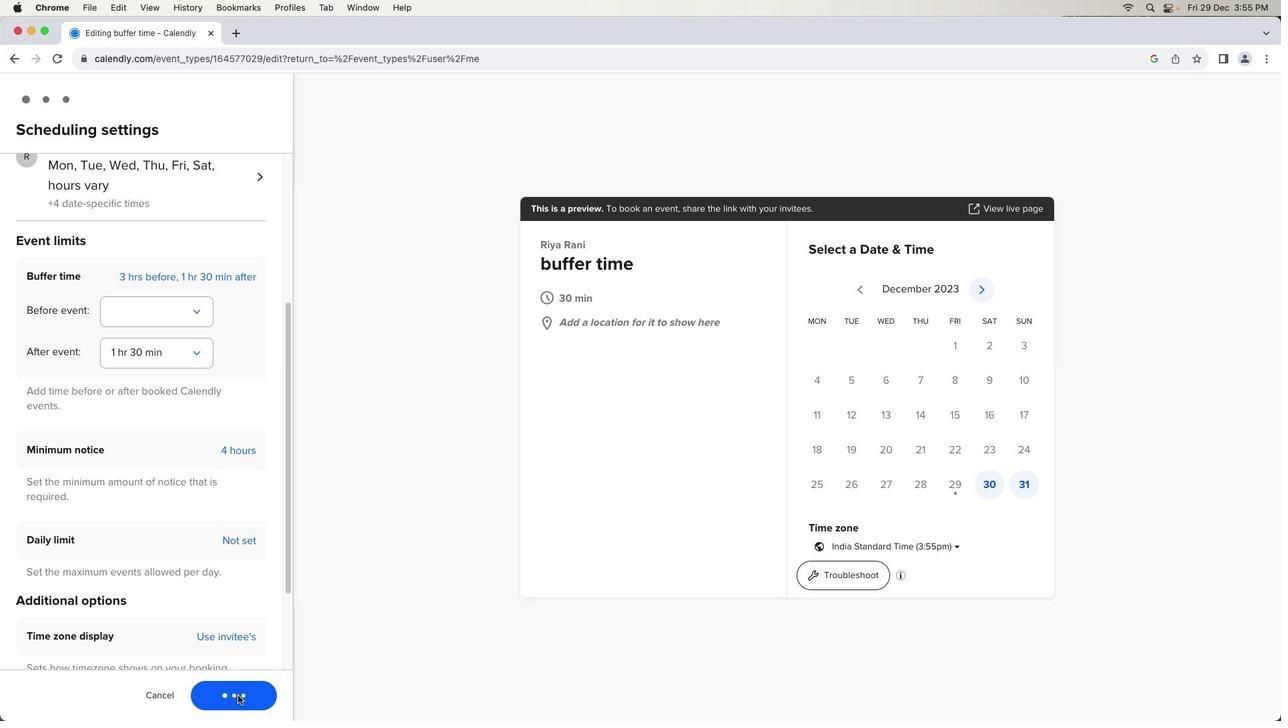 
Action: Mouse moved to (761, 349)
Screenshot: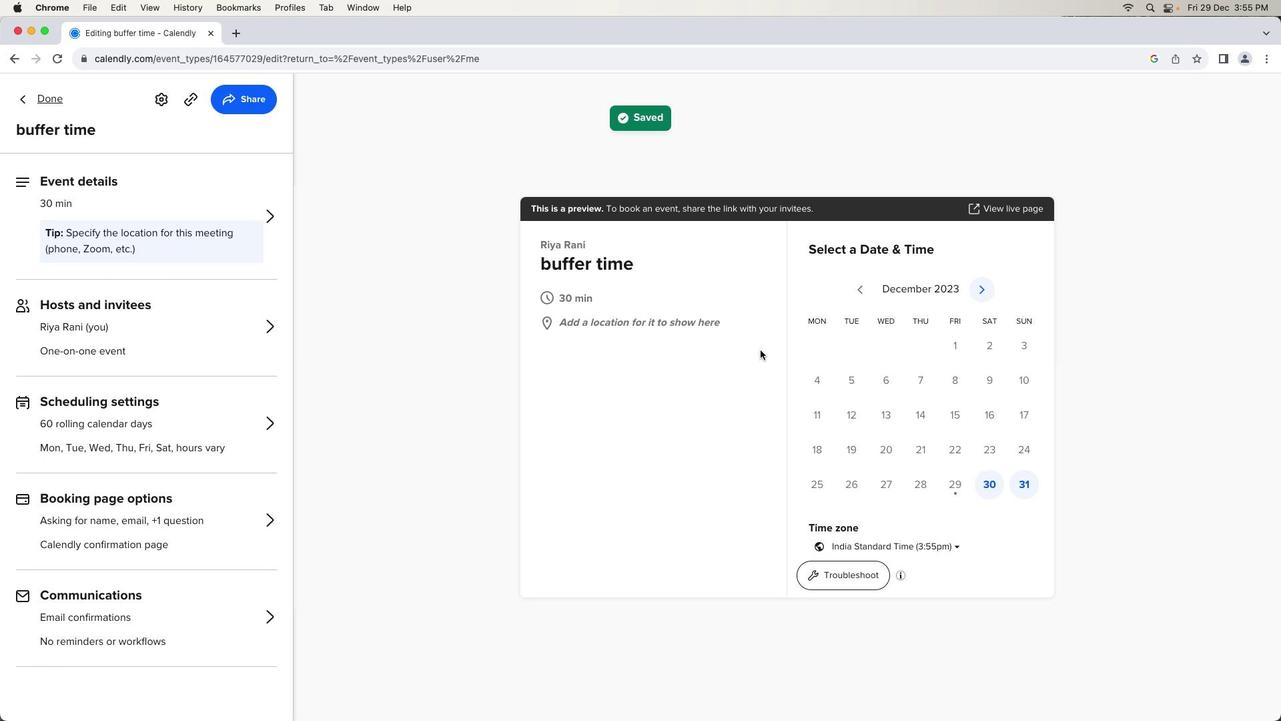 
